 Task: Create a task  Update the app to support the latest operating systems , assign it to team member softage.9@softage.net in the project TribeWorks and update the status of the task to  On Track  , set the priority of the task to Low.
Action: Mouse moved to (17, 59)
Screenshot: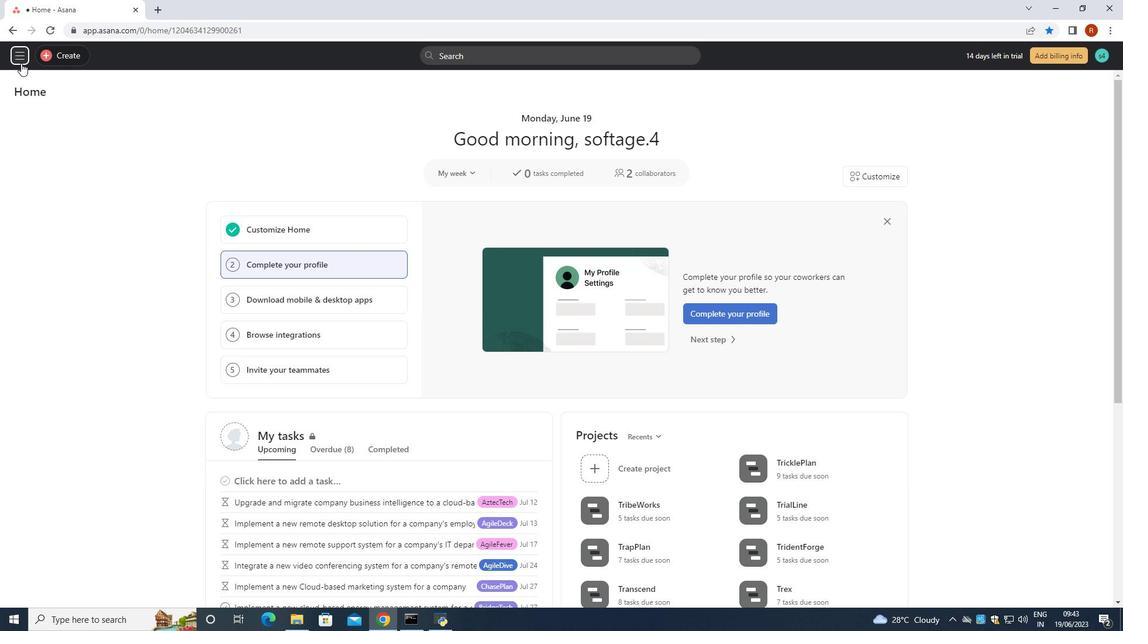 
Action: Mouse pressed left at (17, 59)
Screenshot: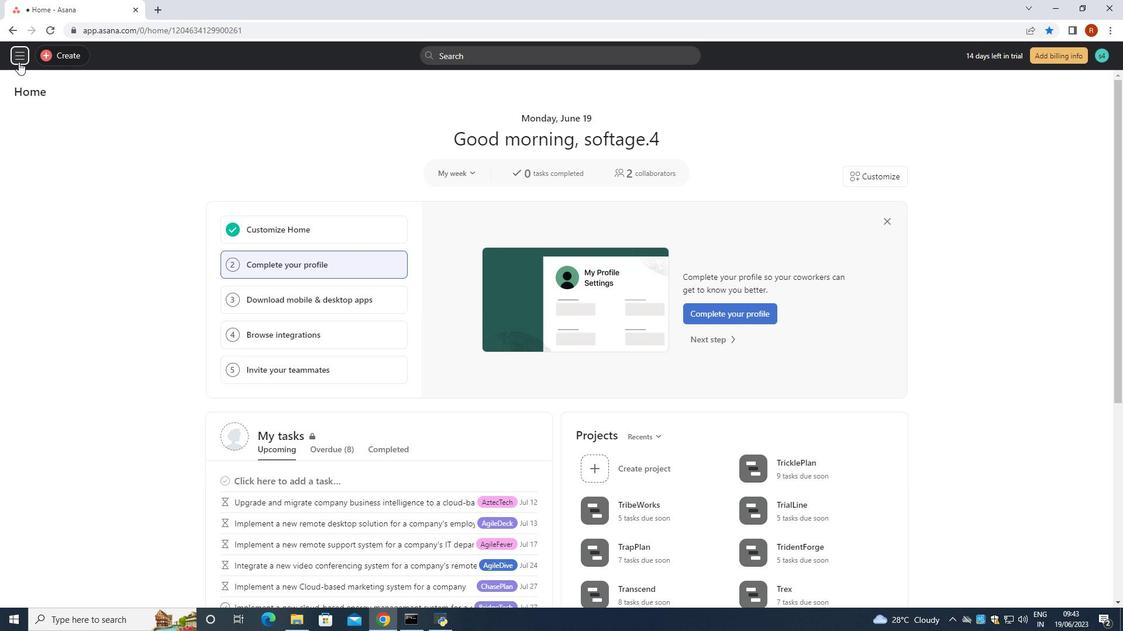 
Action: Mouse moved to (76, 505)
Screenshot: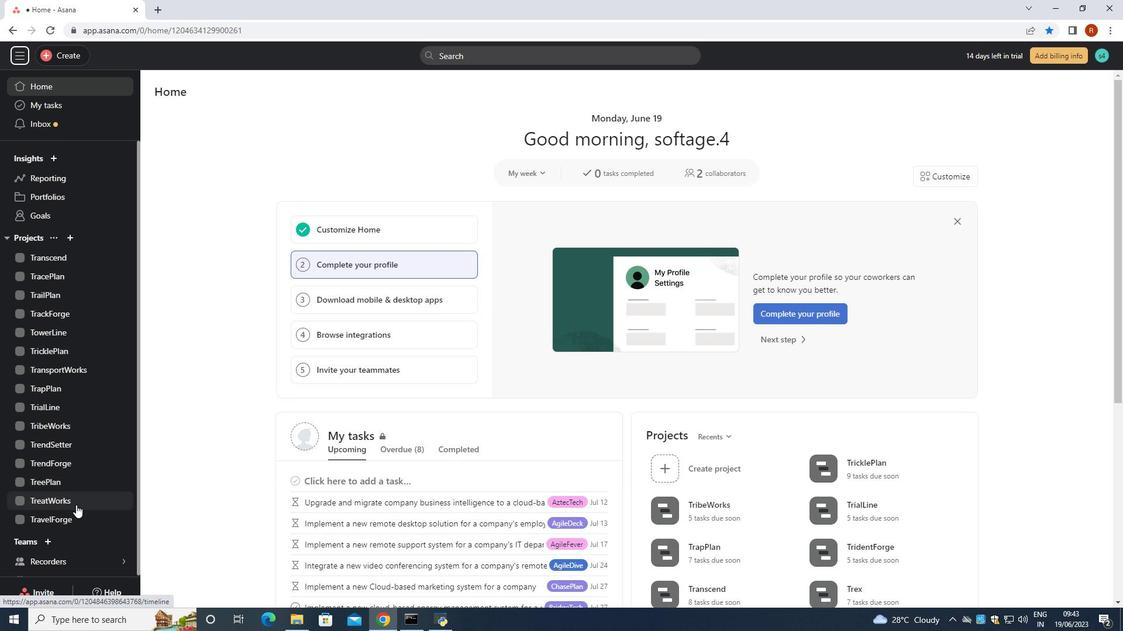 
Action: Mouse pressed left at (76, 505)
Screenshot: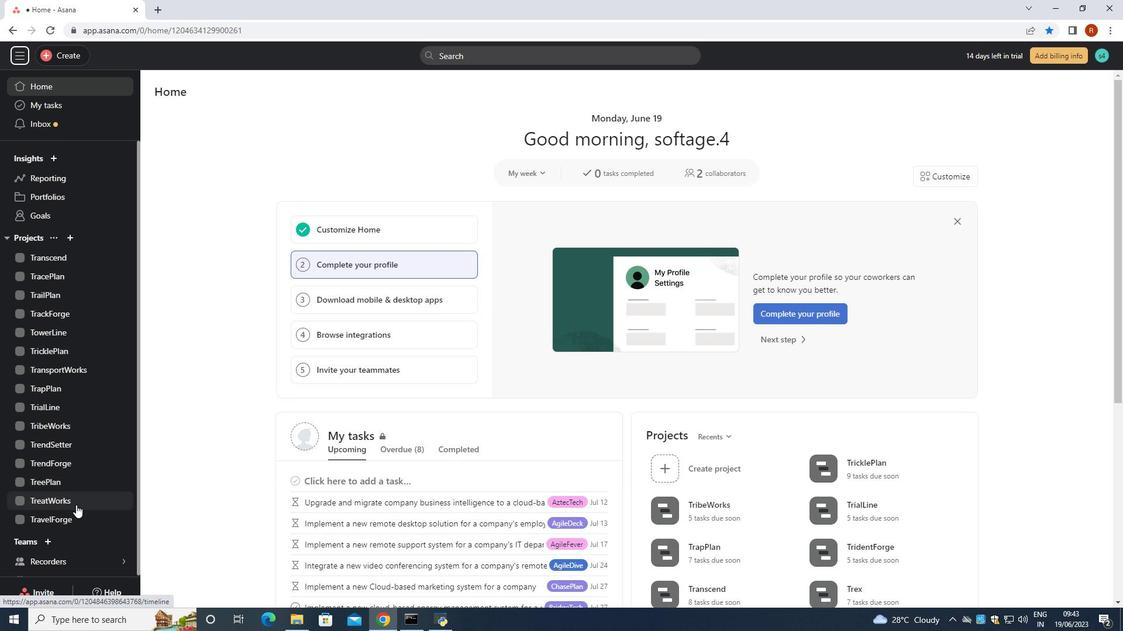 
Action: Mouse moved to (59, 411)
Screenshot: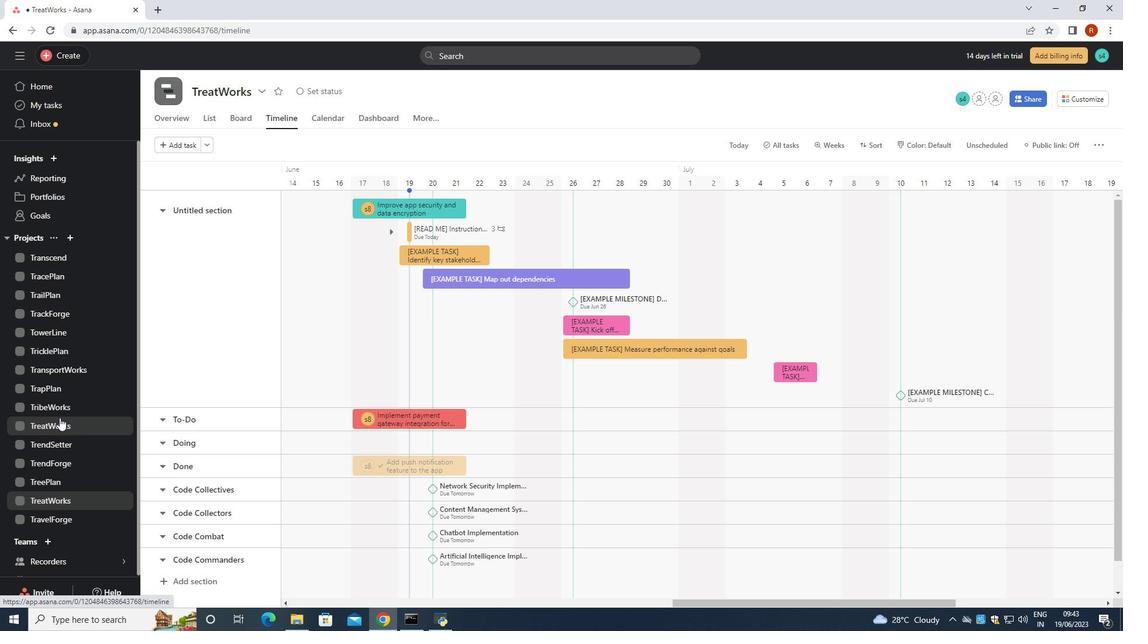 
Action: Mouse pressed left at (59, 411)
Screenshot: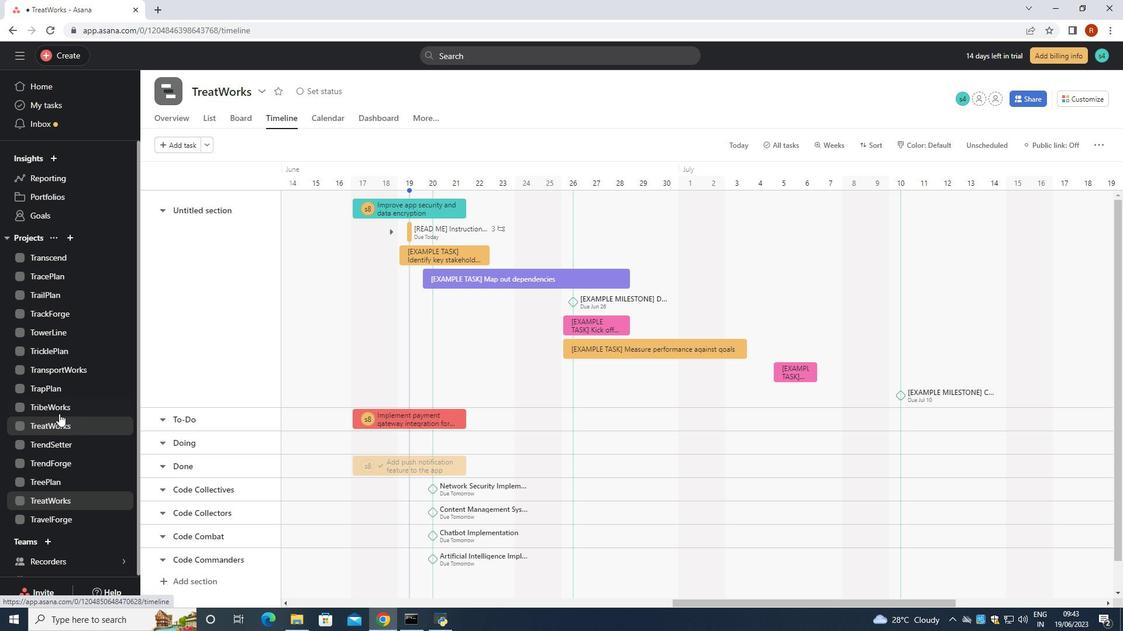 
Action: Mouse moved to (279, 119)
Screenshot: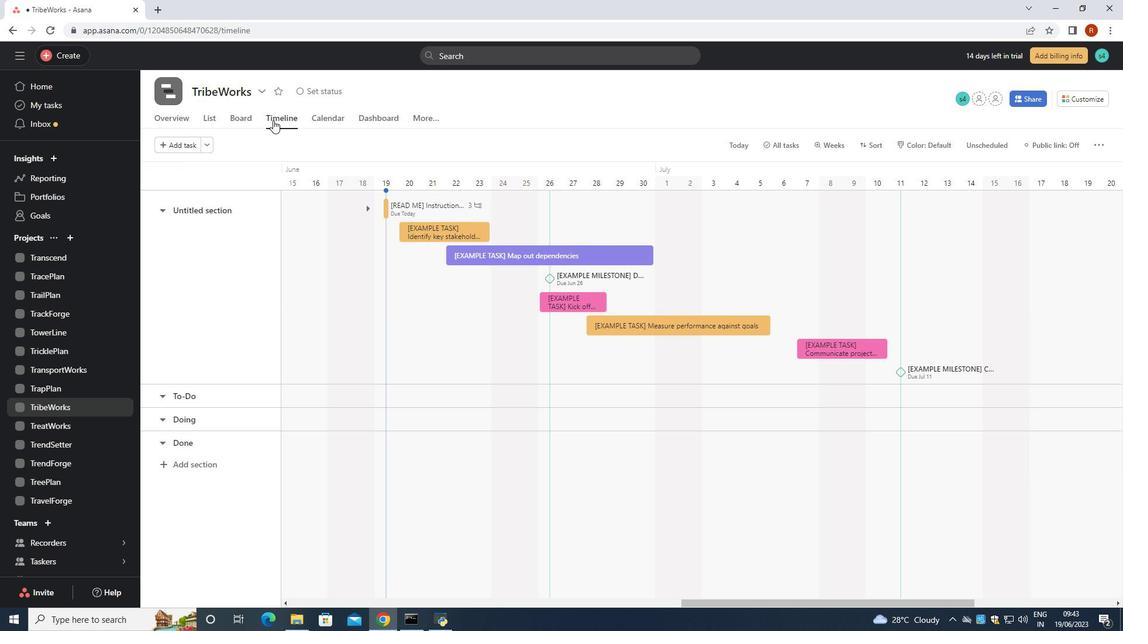 
Action: Mouse pressed left at (279, 119)
Screenshot: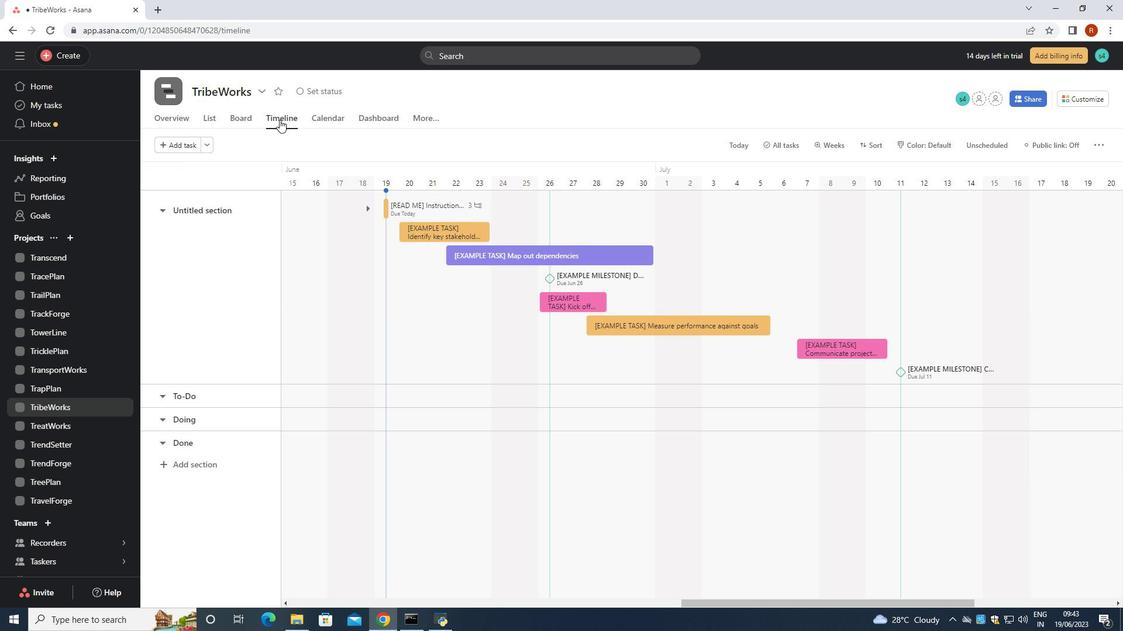 
Action: Mouse moved to (190, 144)
Screenshot: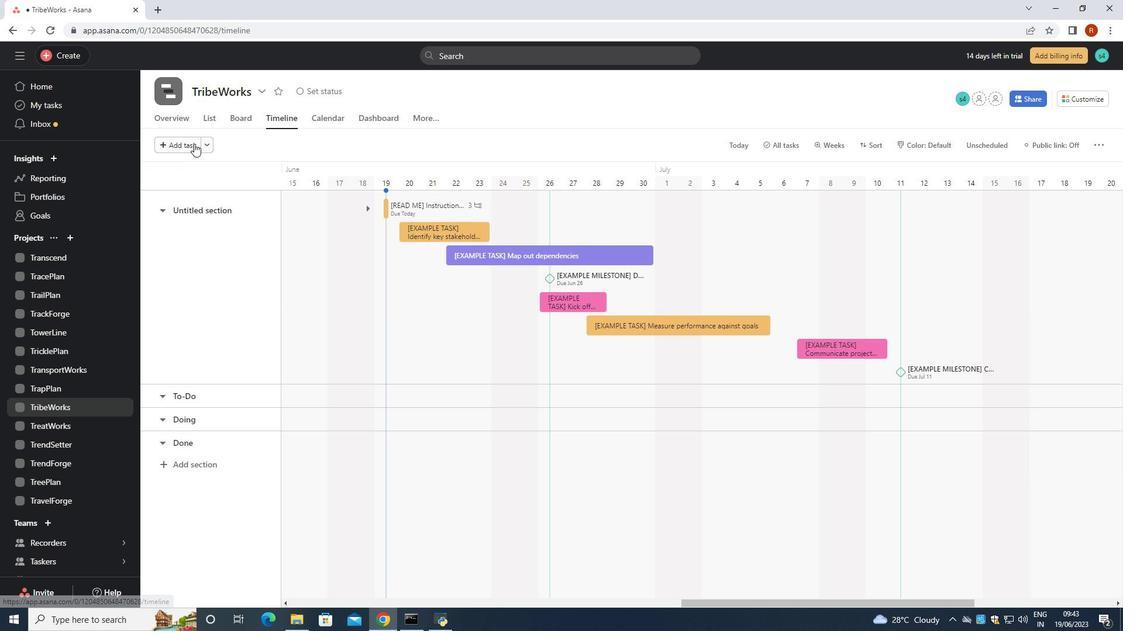 
Action: Mouse pressed left at (190, 144)
Screenshot: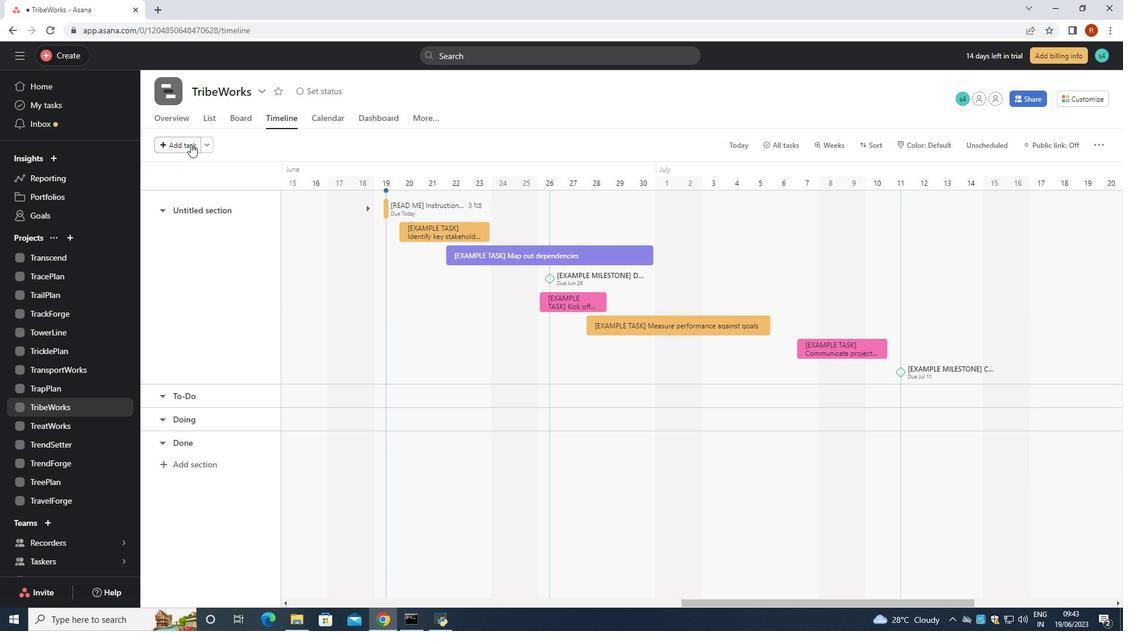 
Action: Mouse moved to (190, 145)
Screenshot: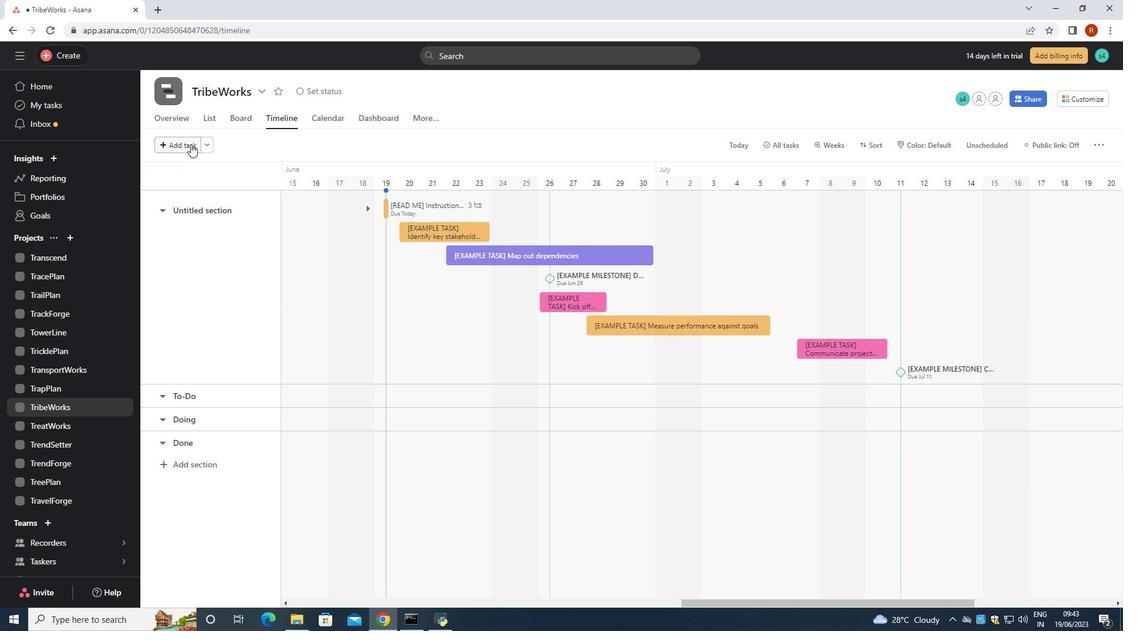 
Action: Key pressed <Key.shift><Key.shift><Key.shift><Key.shift><Key.shift><Key.shift><Key.shift><Key.shift>Uda<Key.backspace>date<Key.space>the<Key.space>app<Key.space>to<Key.space>support<Key.space>the<Key.space>latest<Key.space>operating<Key.space>su<Key.backspace>ystem<Key.enter>
Screenshot: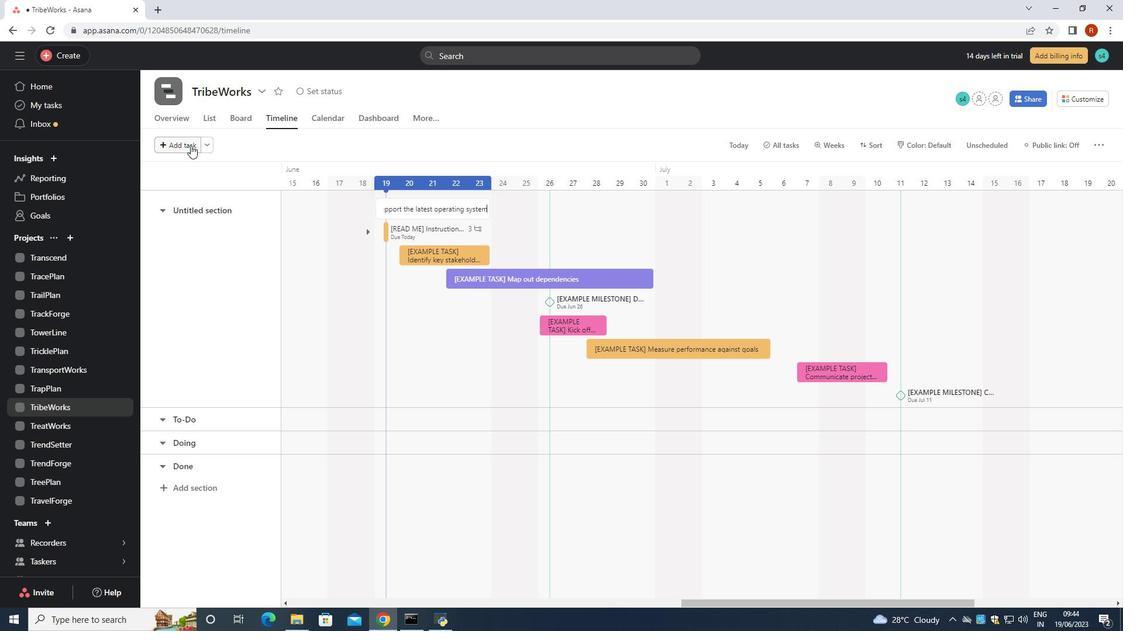 
Action: Mouse moved to (465, 204)
Screenshot: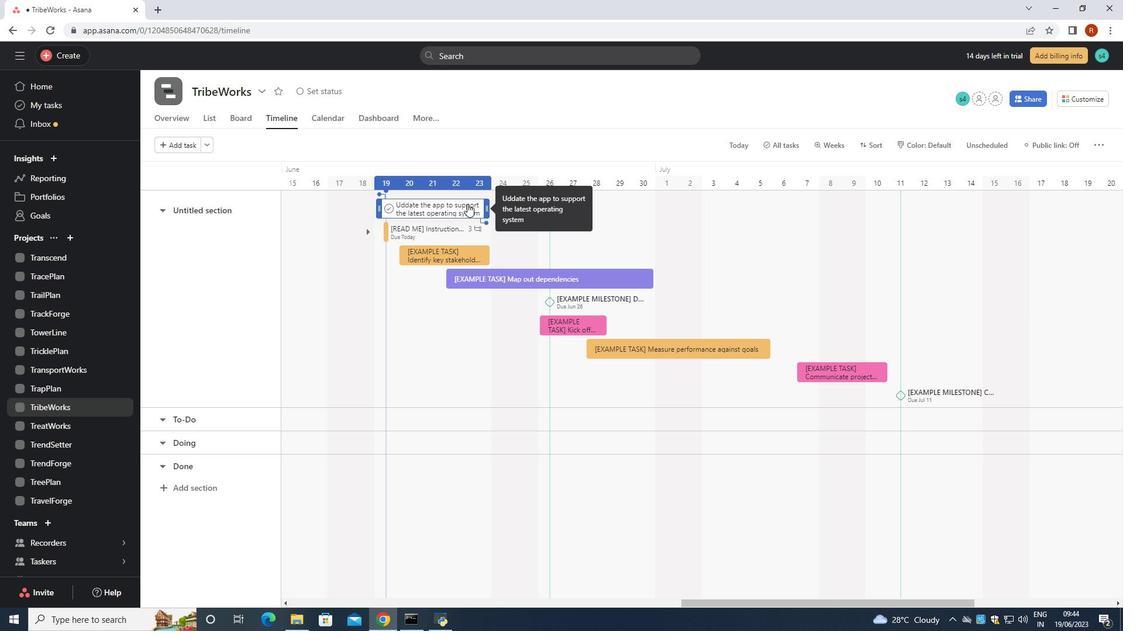 
Action: Mouse pressed left at (465, 204)
Screenshot: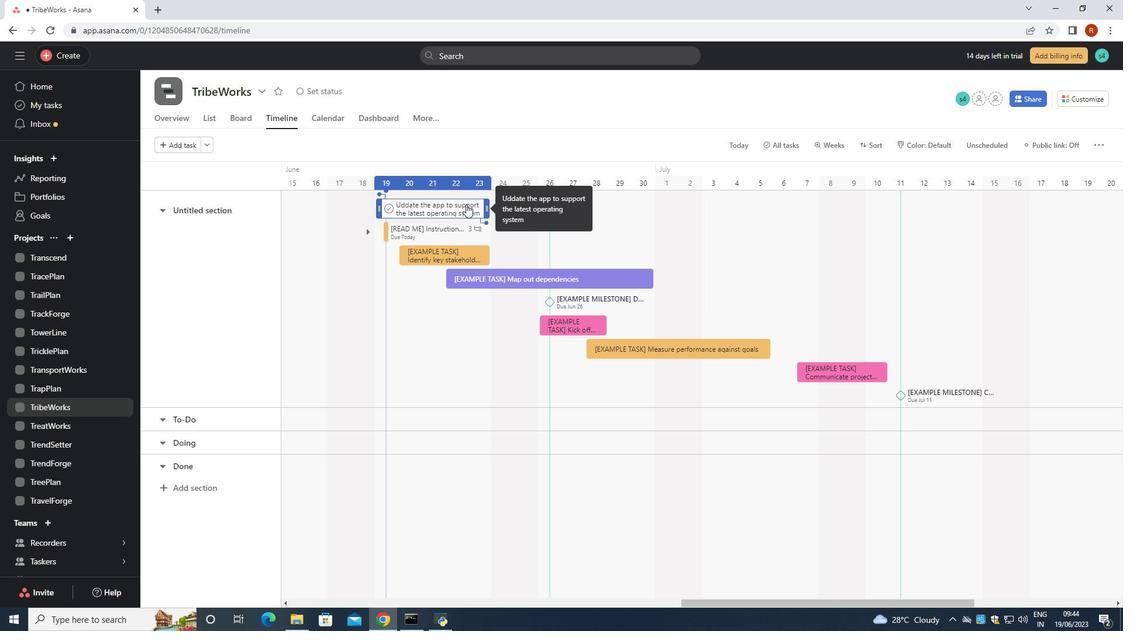 
Action: Mouse moved to (873, 207)
Screenshot: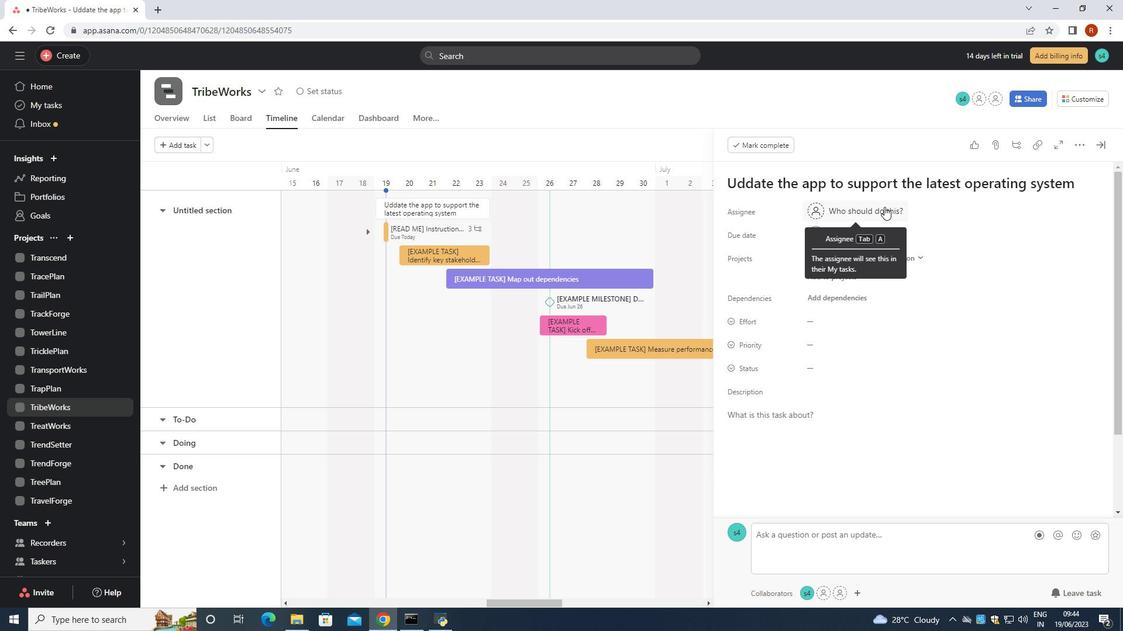 
Action: Mouse pressed left at (873, 207)
Screenshot: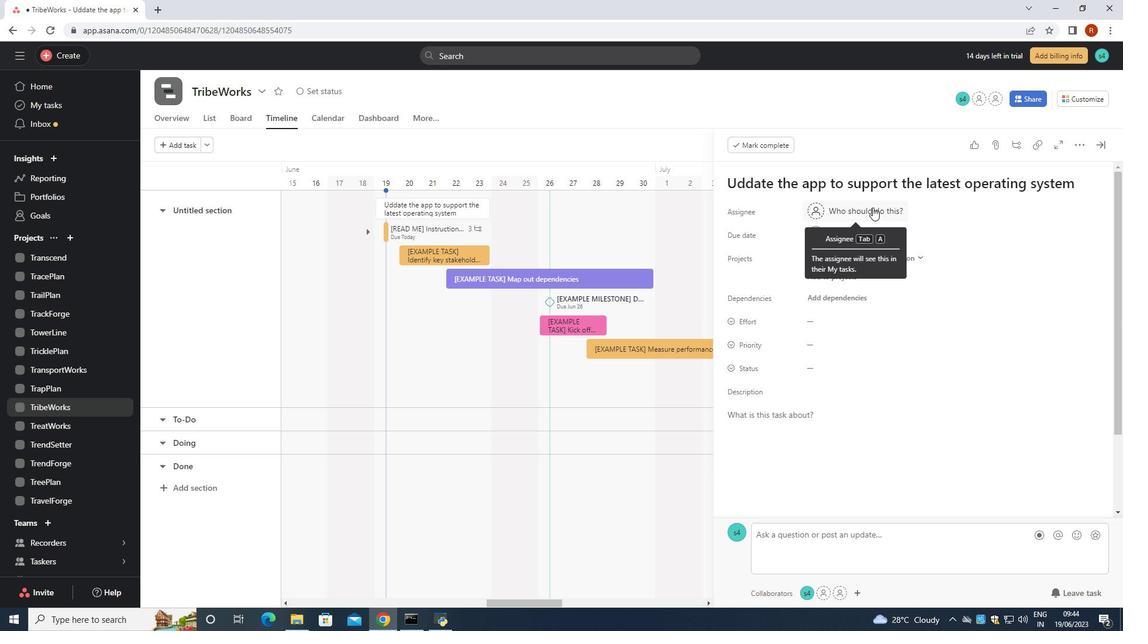 
Action: Key pressed <Key.shift><Key.shift>Softah<Key.backspace>g.9<Key.shift><Key.shift><Key.shift><Key.shift><Key.shift><Key.shift><Key.shift><Key.shift><Key.shift><Key.shift><Key.shift><Key.shift><Key.shift><Key.shift><Key.shift><Key.shift><Key.shift><Key.shift>@softage.m<Key.backspace>net
Screenshot: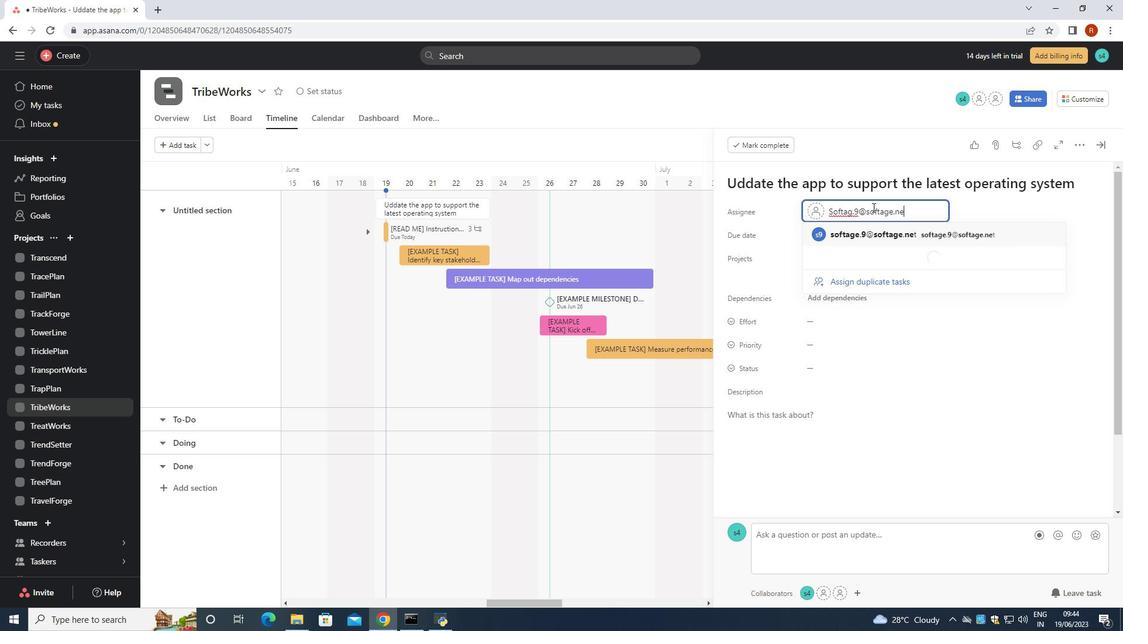 
Action: Mouse moved to (922, 234)
Screenshot: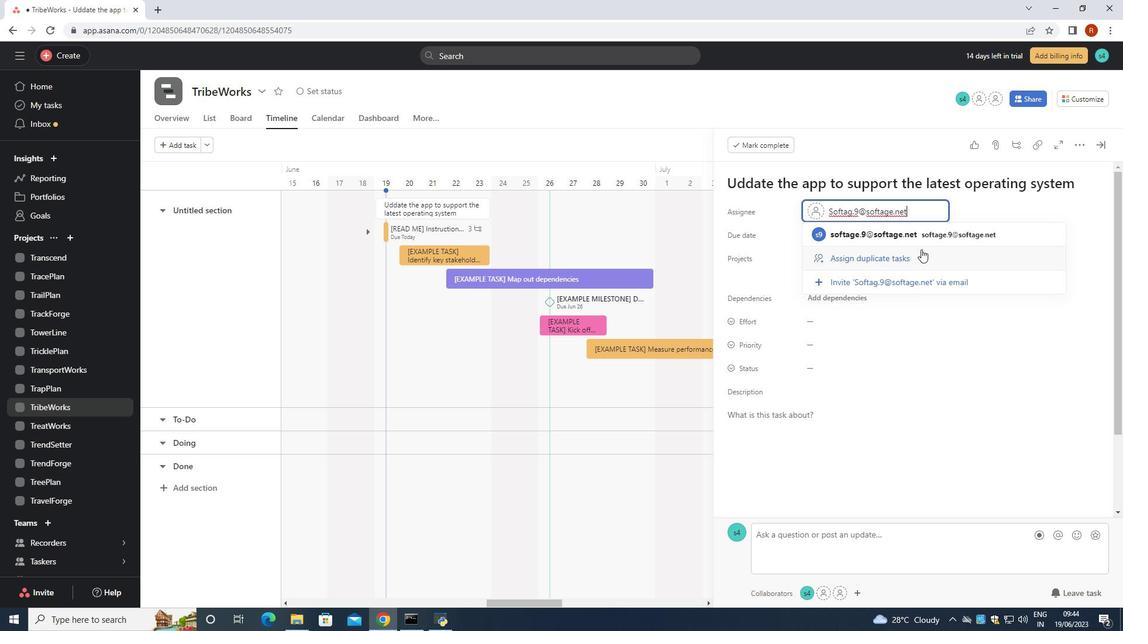 
Action: Mouse pressed left at (922, 234)
Screenshot: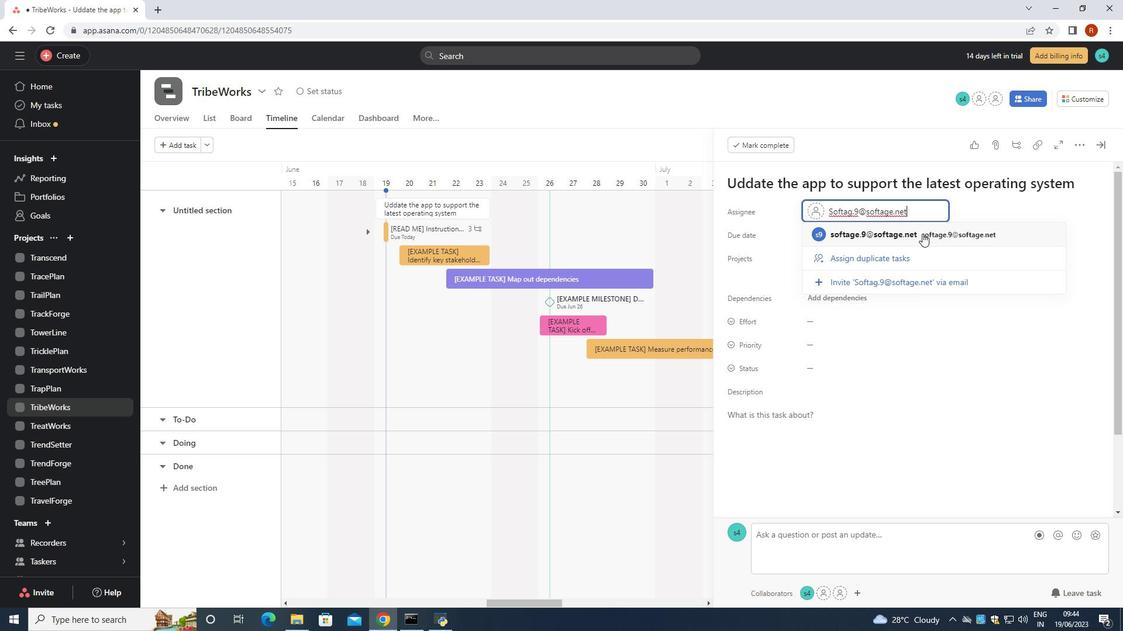 
Action: Mouse moved to (814, 365)
Screenshot: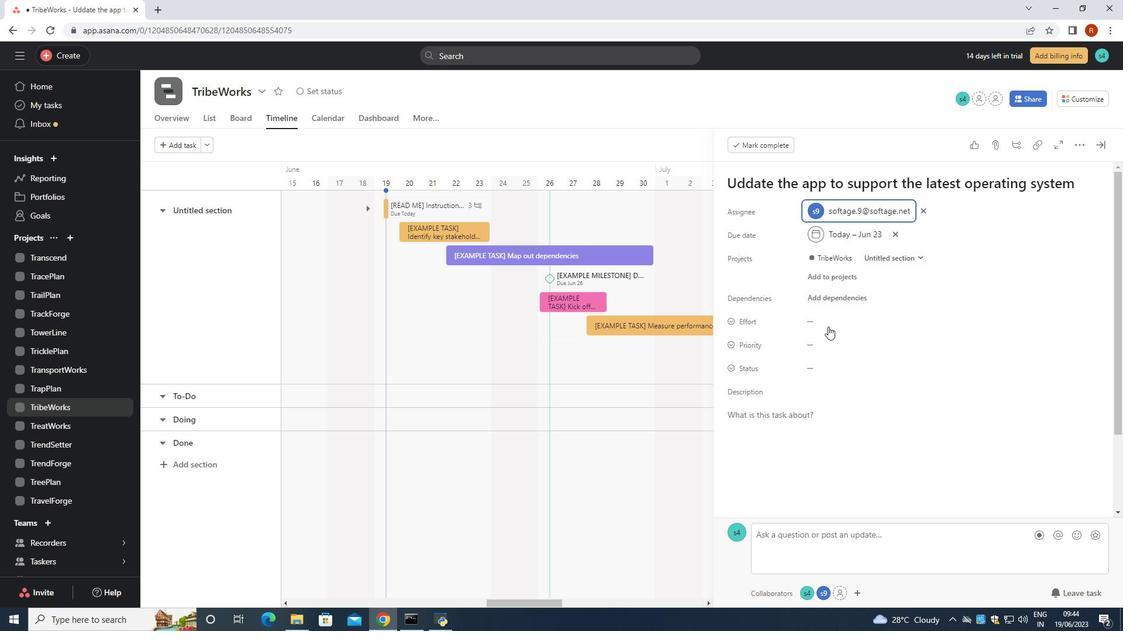 
Action: Mouse pressed left at (814, 365)
Screenshot: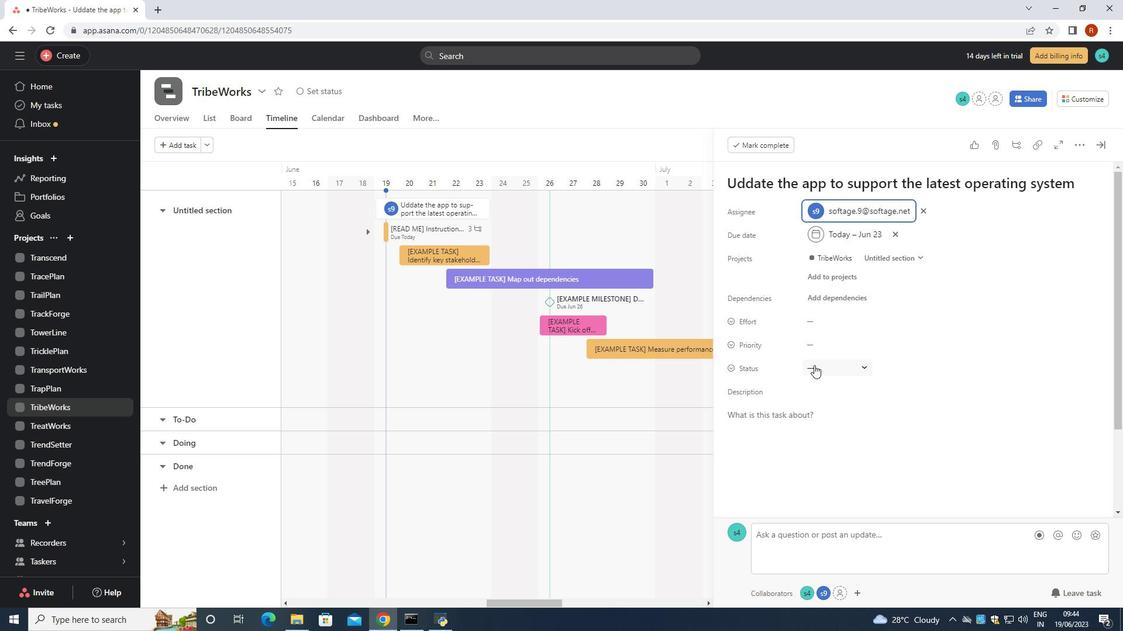 
Action: Mouse moved to (854, 411)
Screenshot: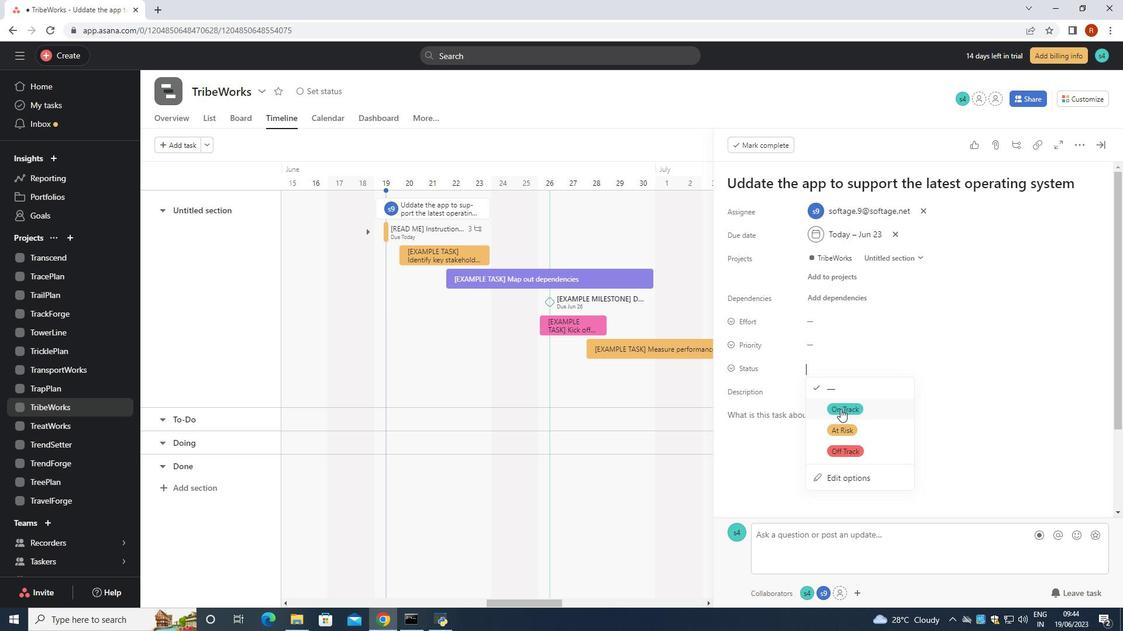 
Action: Mouse pressed left at (854, 411)
Screenshot: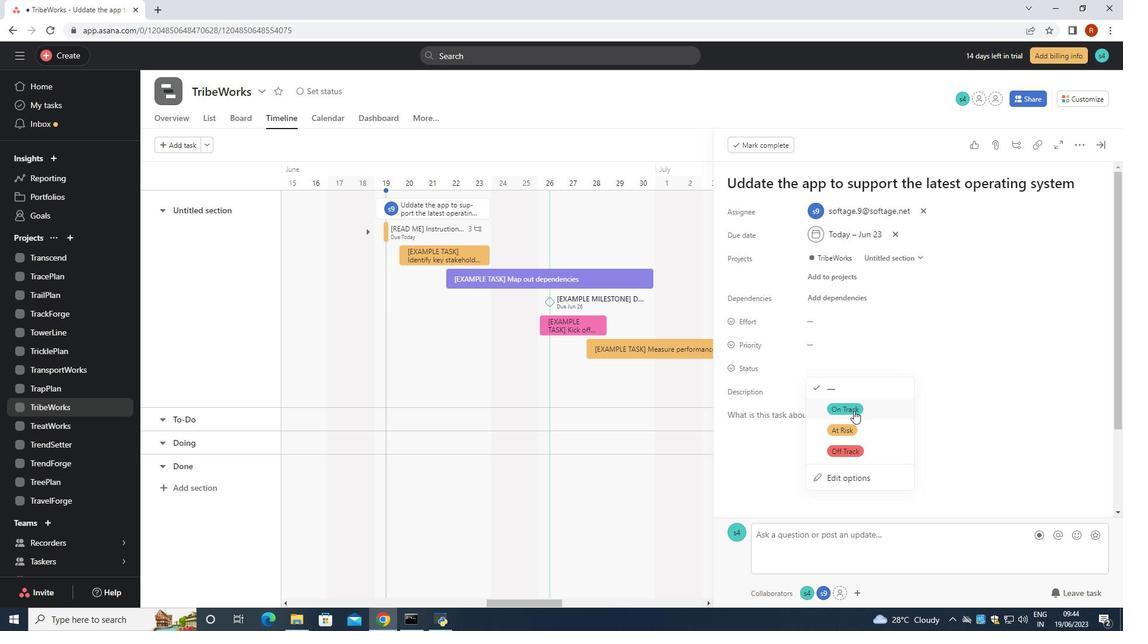 
Action: Mouse moved to (837, 346)
Screenshot: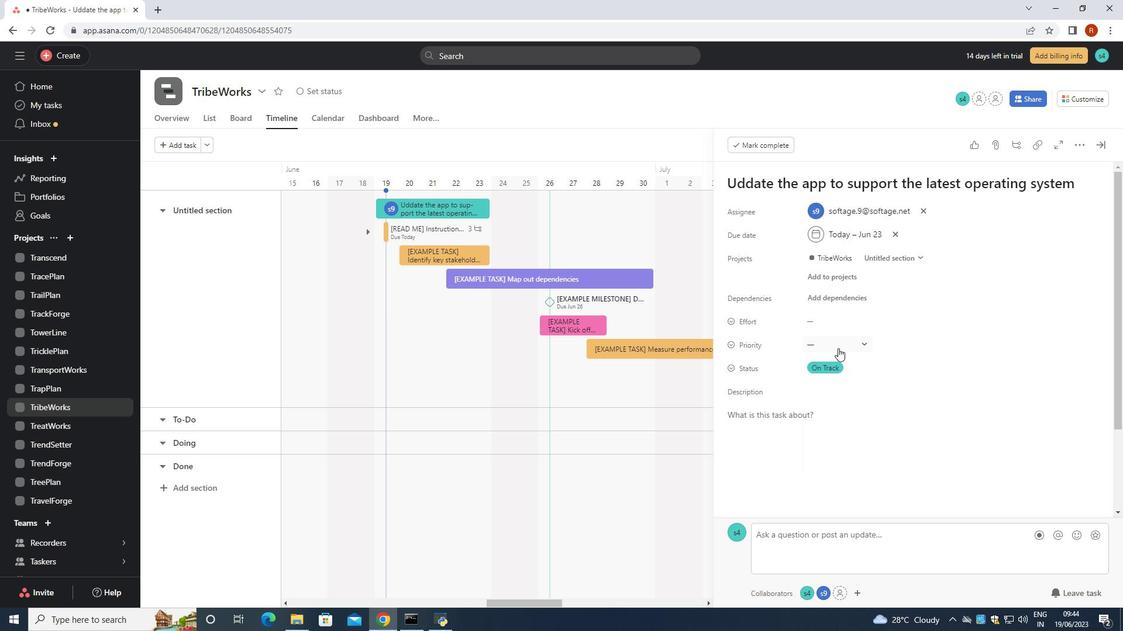 
Action: Mouse pressed left at (837, 346)
Screenshot: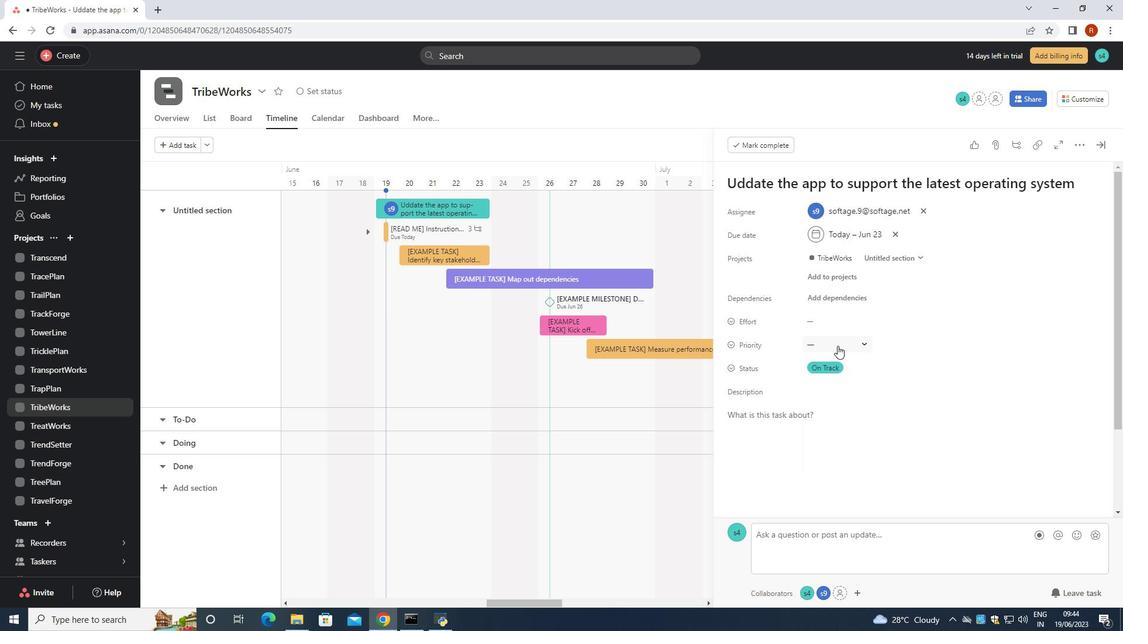 
Action: Mouse moved to (850, 422)
Screenshot: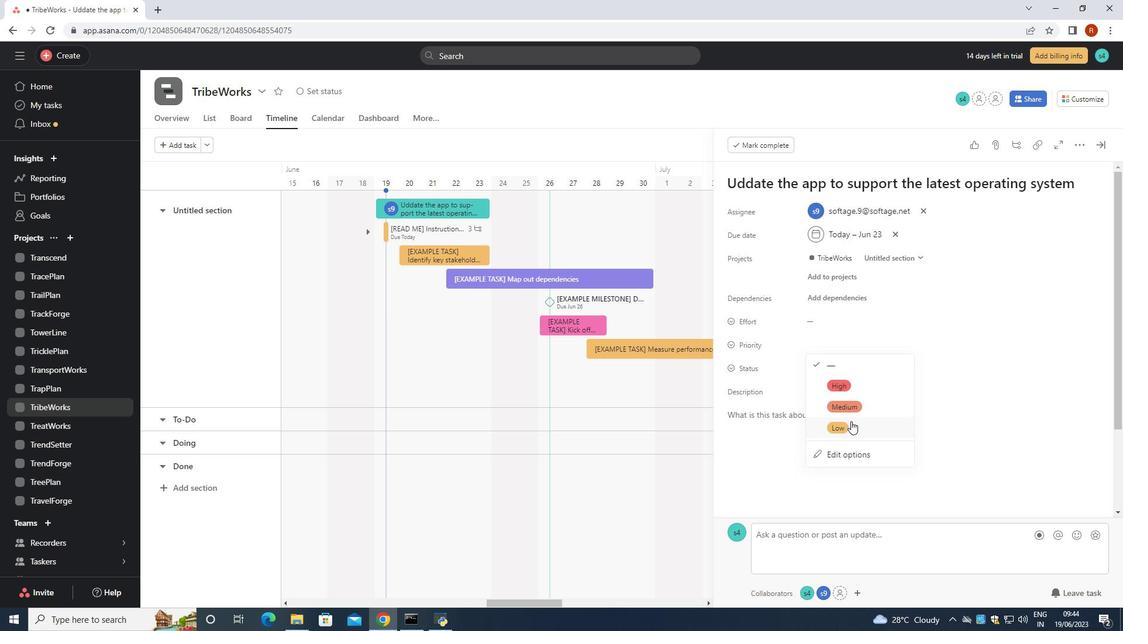
Action: Mouse pressed left at (850, 422)
Screenshot: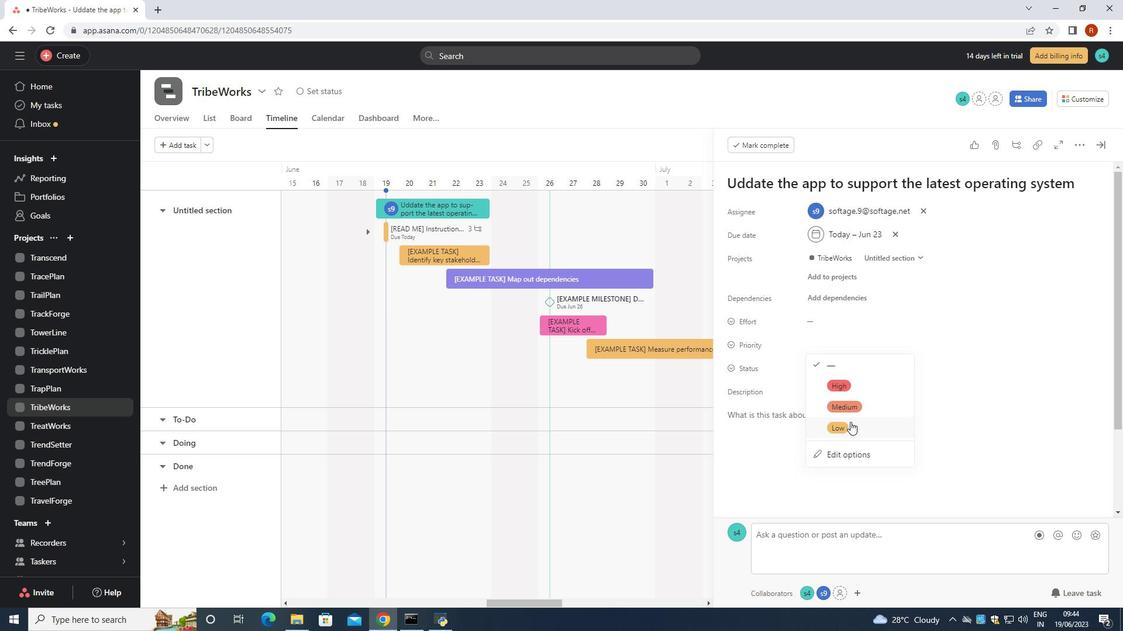 
Action: Mouse moved to (922, 425)
Screenshot: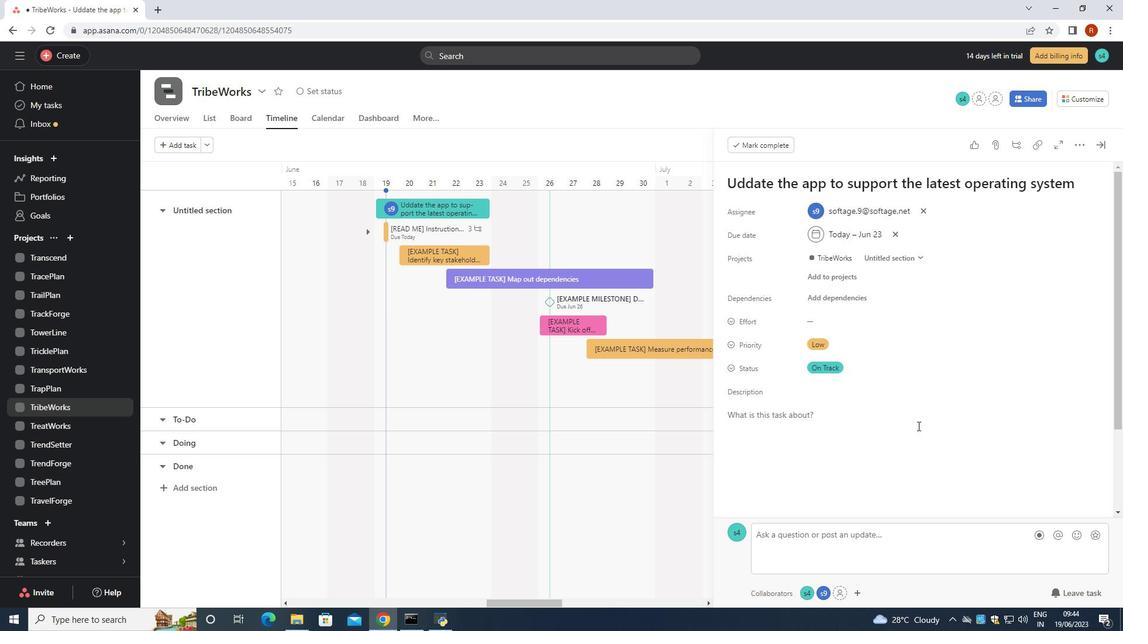 
